 Task: Add a dependency to the task Create a feature for users to create custom alerts and reminders , the existing task  Improve the appâ€™s onboarding process for new users in the project WaveTech.
Action: Mouse moved to (634, 698)
Screenshot: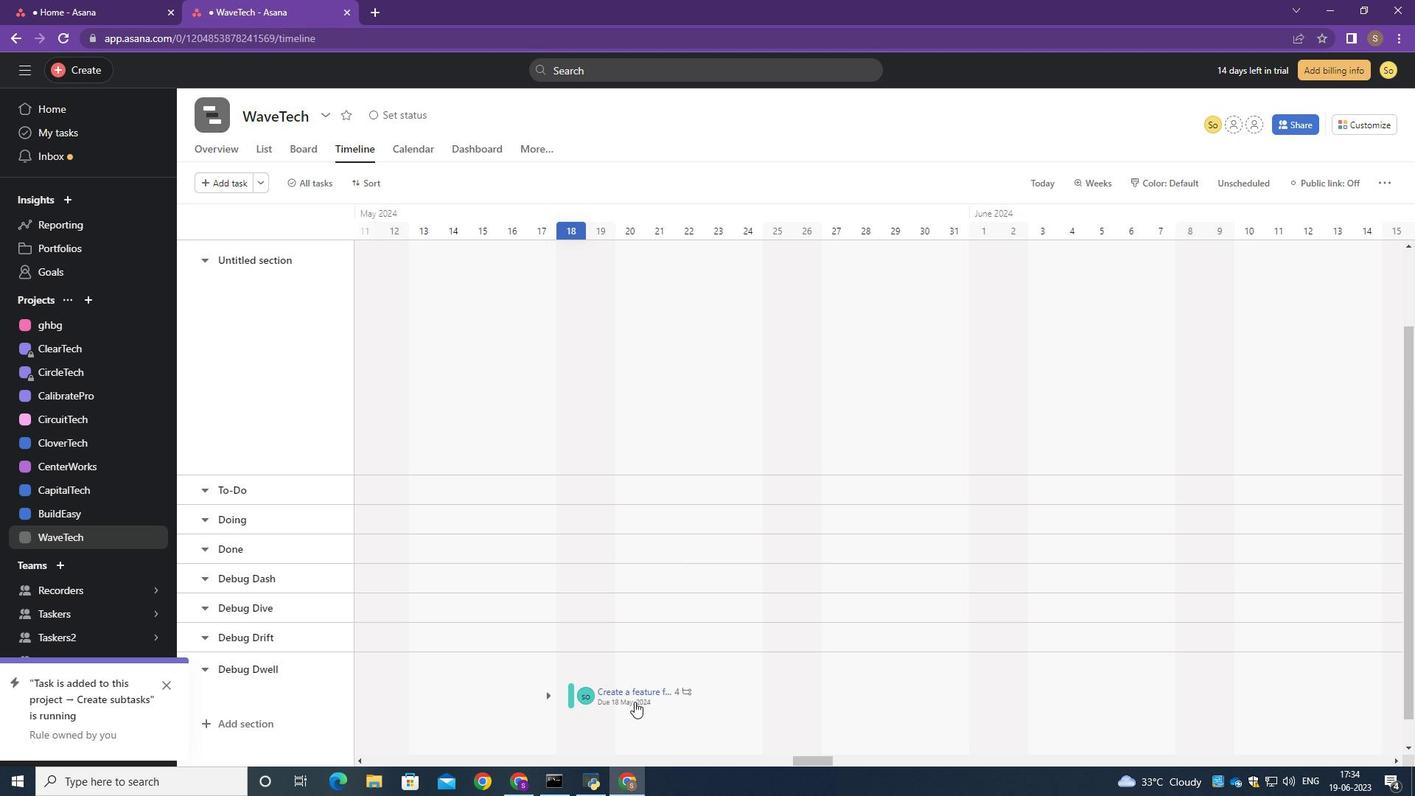 
Action: Mouse pressed left at (634, 698)
Screenshot: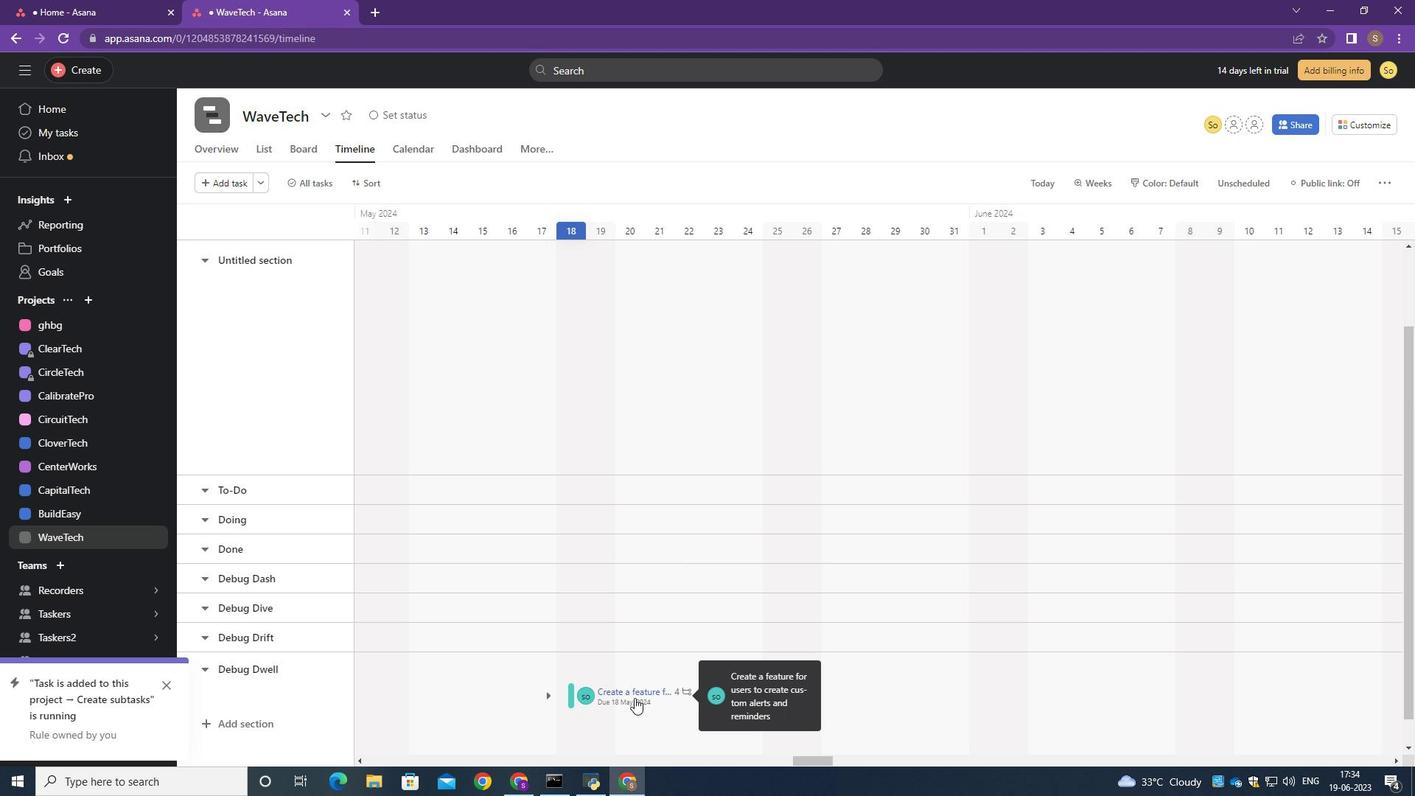 
Action: Mouse moved to (1050, 400)
Screenshot: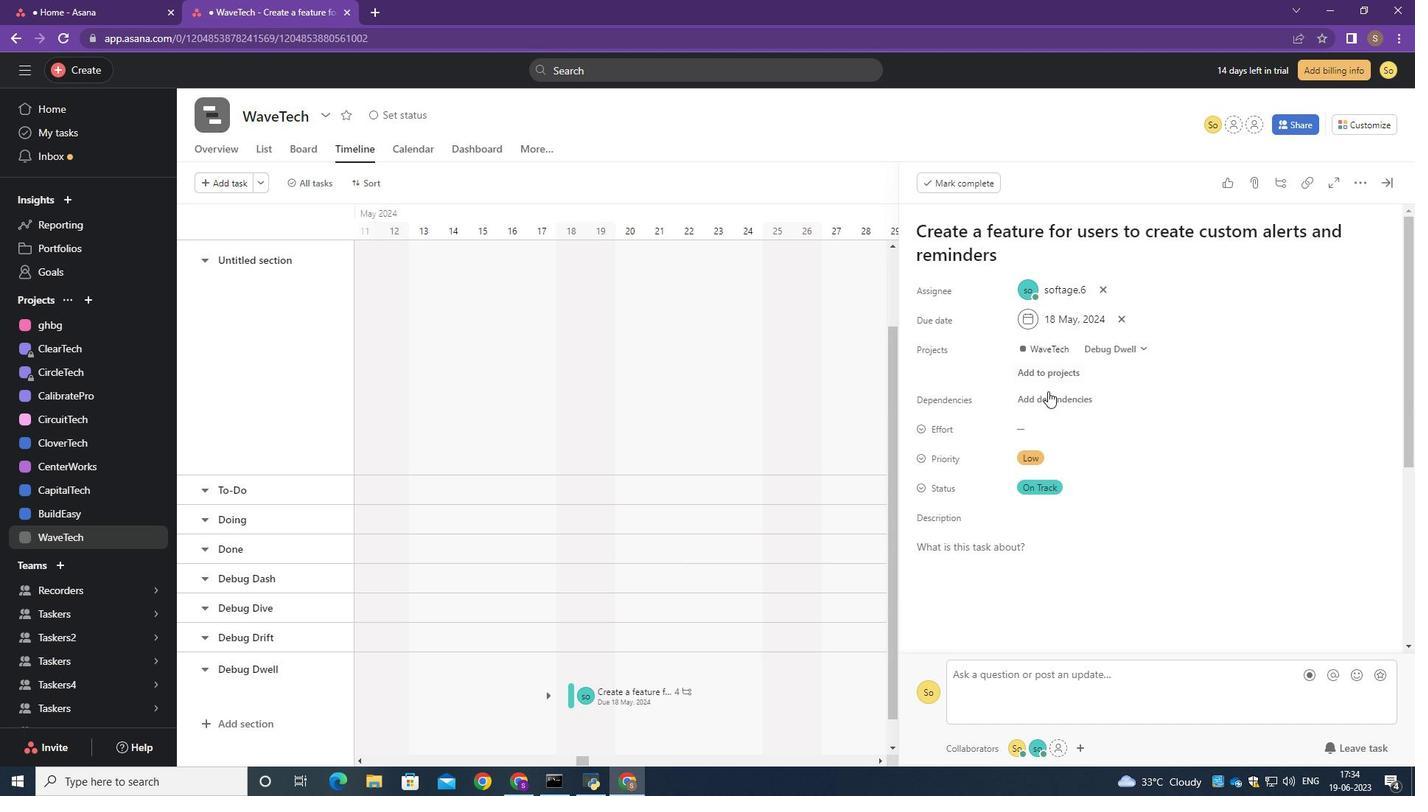 
Action: Mouse pressed left at (1050, 400)
Screenshot: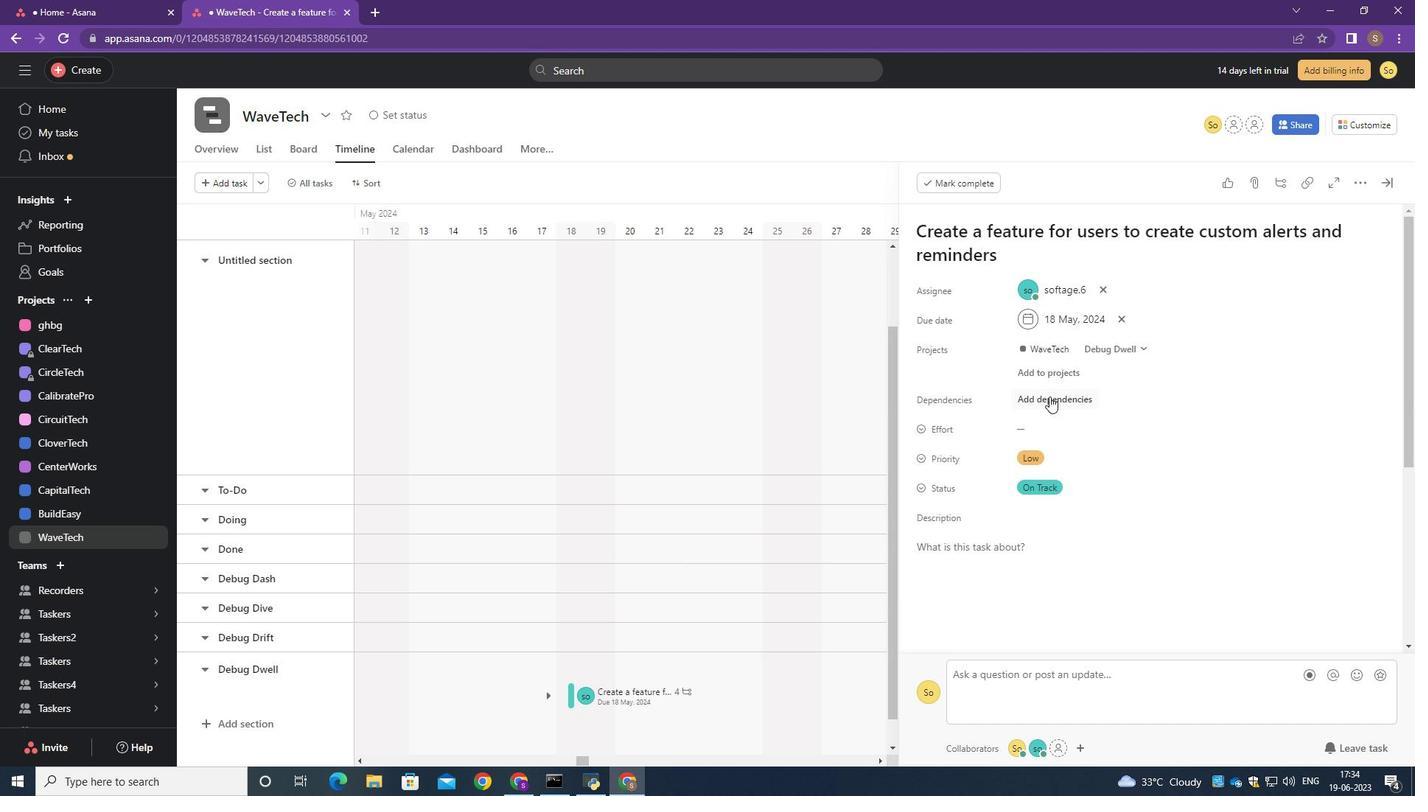 
Action: Mouse moved to (1125, 398)
Screenshot: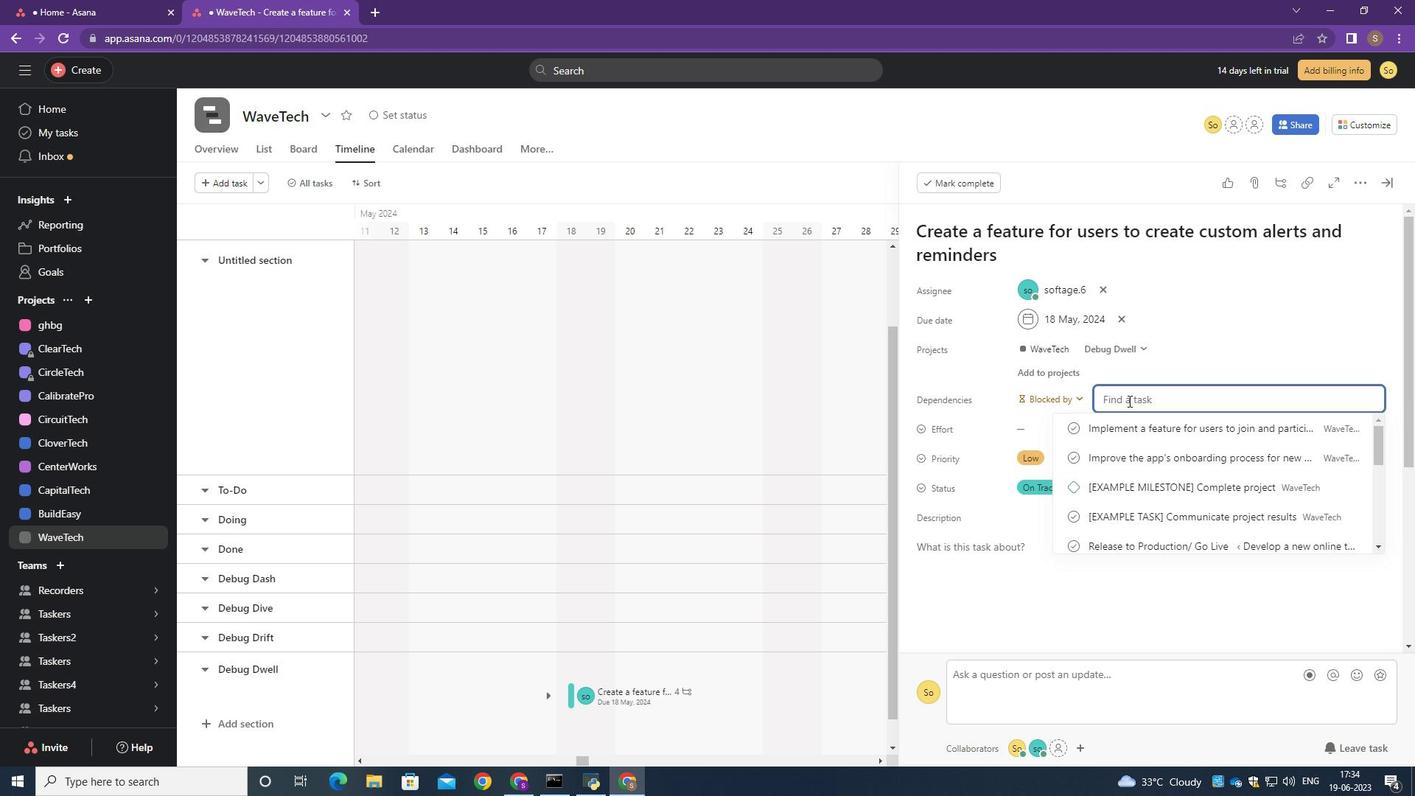 
Action: Key pressed <Key.caps_lock>I<Key.caps_lock>mprove<Key.space>the<Key.space>app's<Key.space>onboarding<Key.space>process<Key.space>for<Key.space>new<Key.space>users<Key.space><Key.enter>
Screenshot: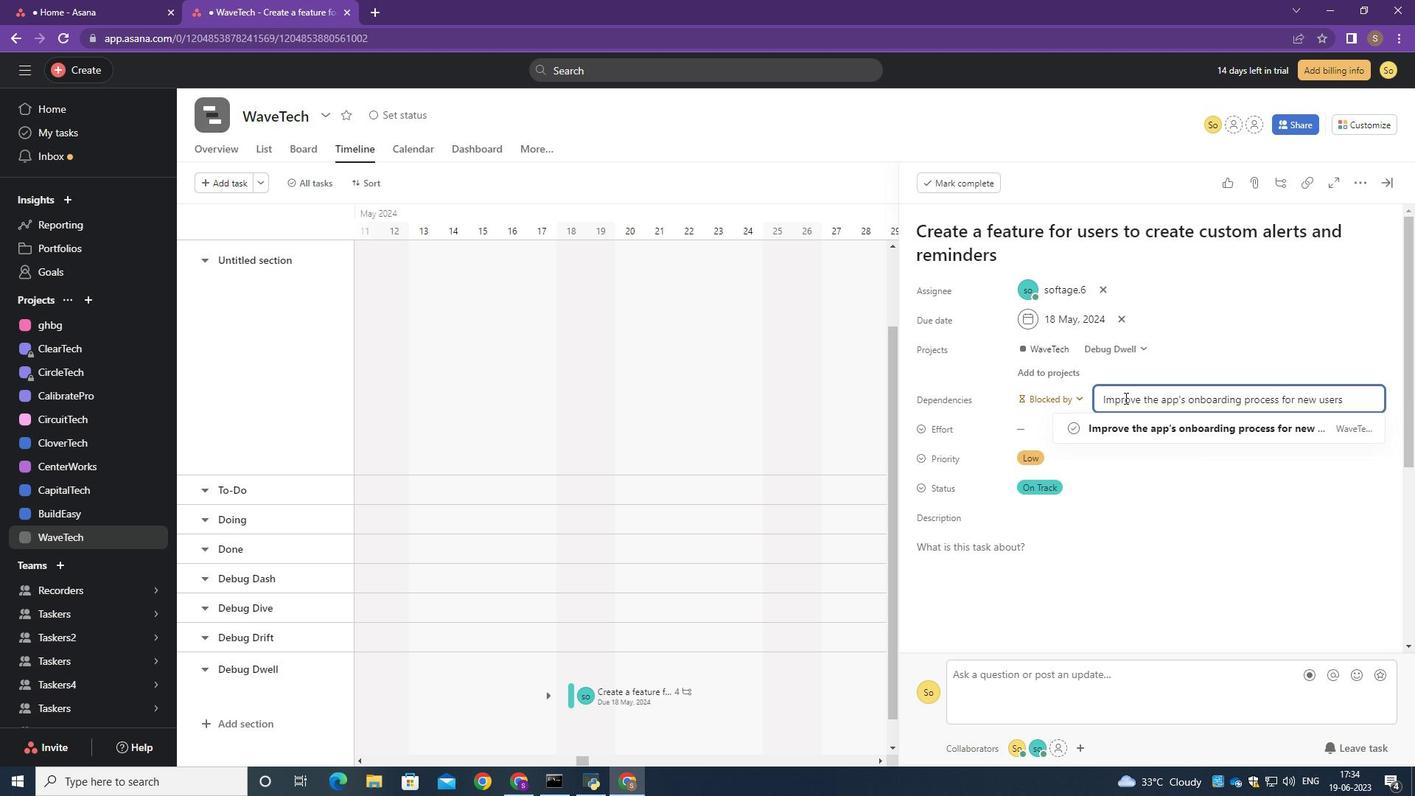 
Action: Mouse moved to (1354, 393)
Screenshot: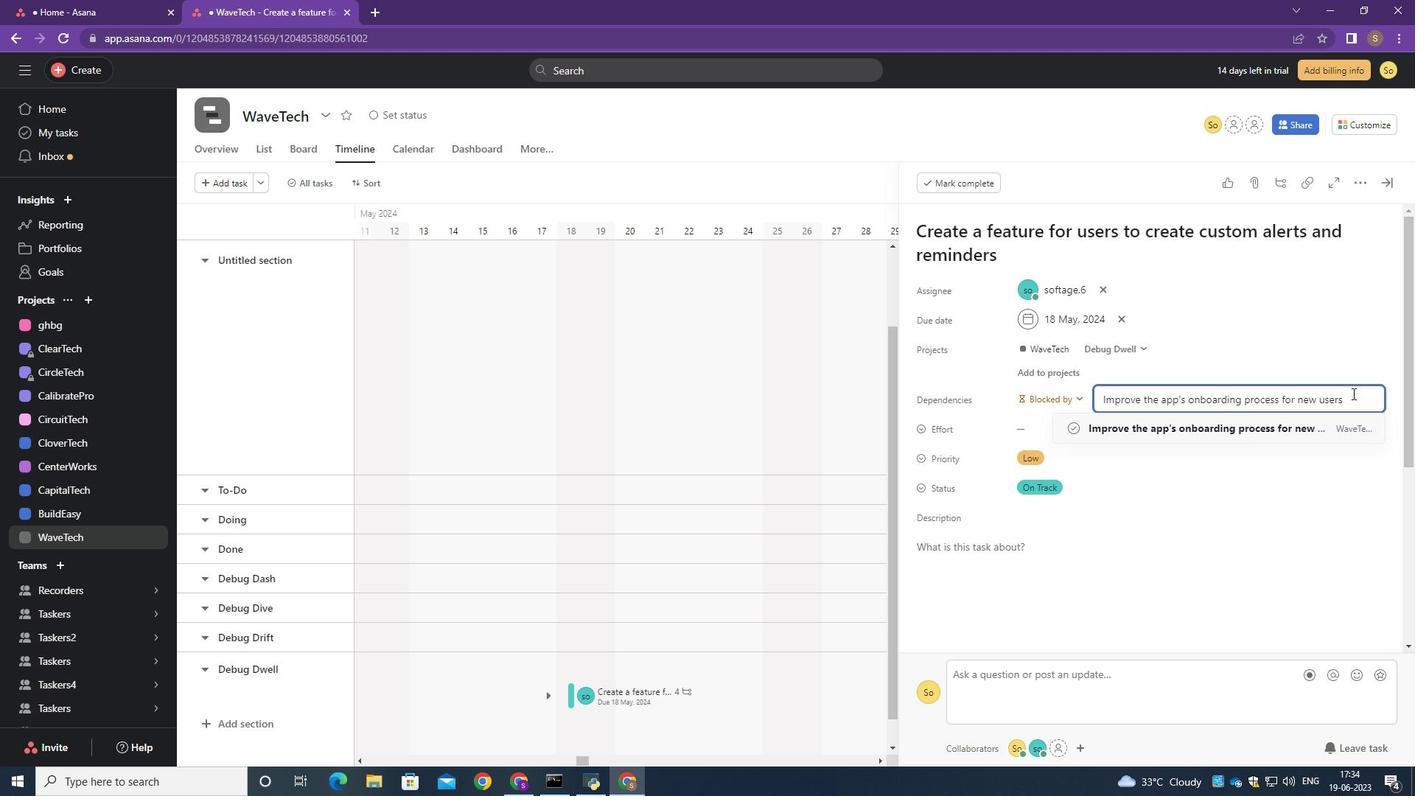 
Action: Mouse pressed left at (1354, 393)
Screenshot: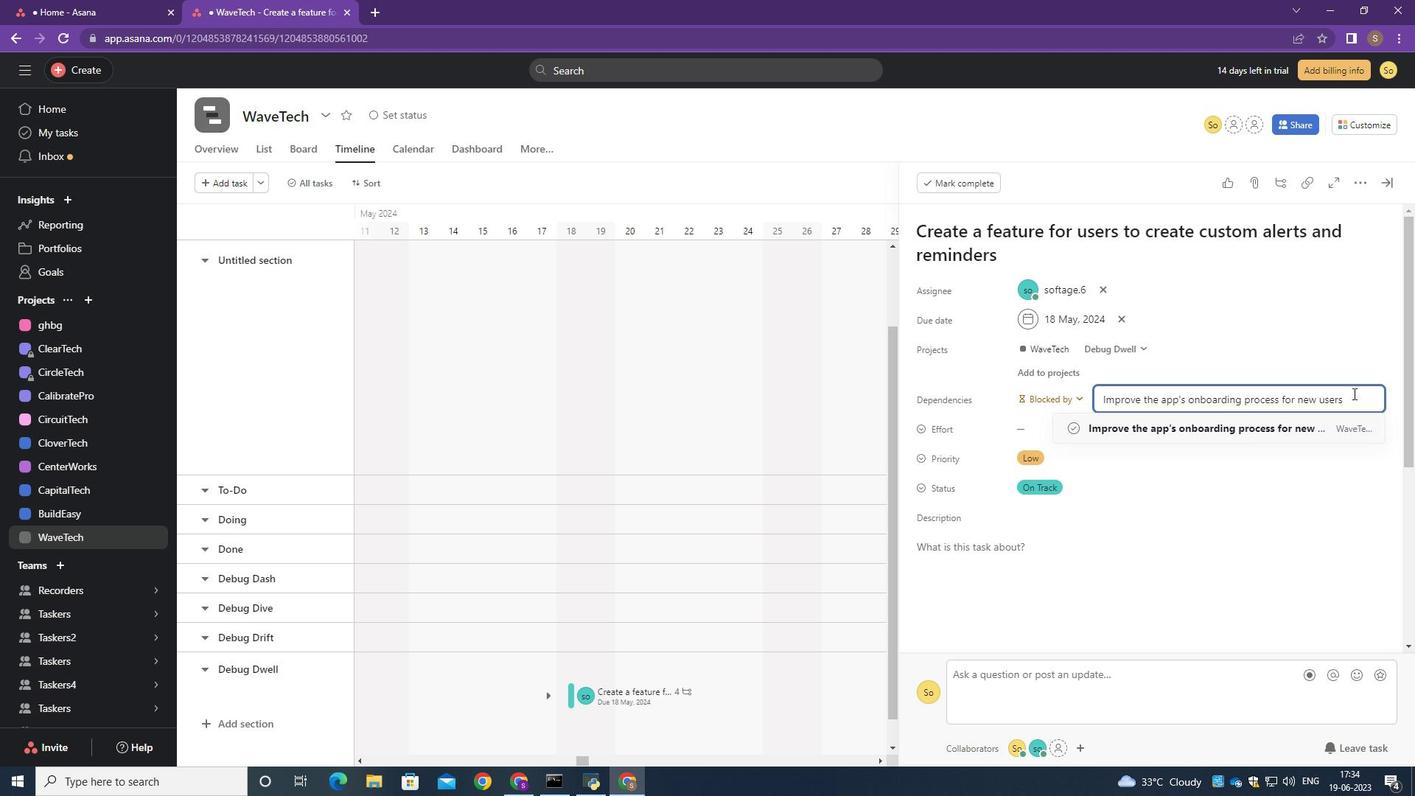 
Action: Key pressed <Key.backspace><Key.enter>
Screenshot: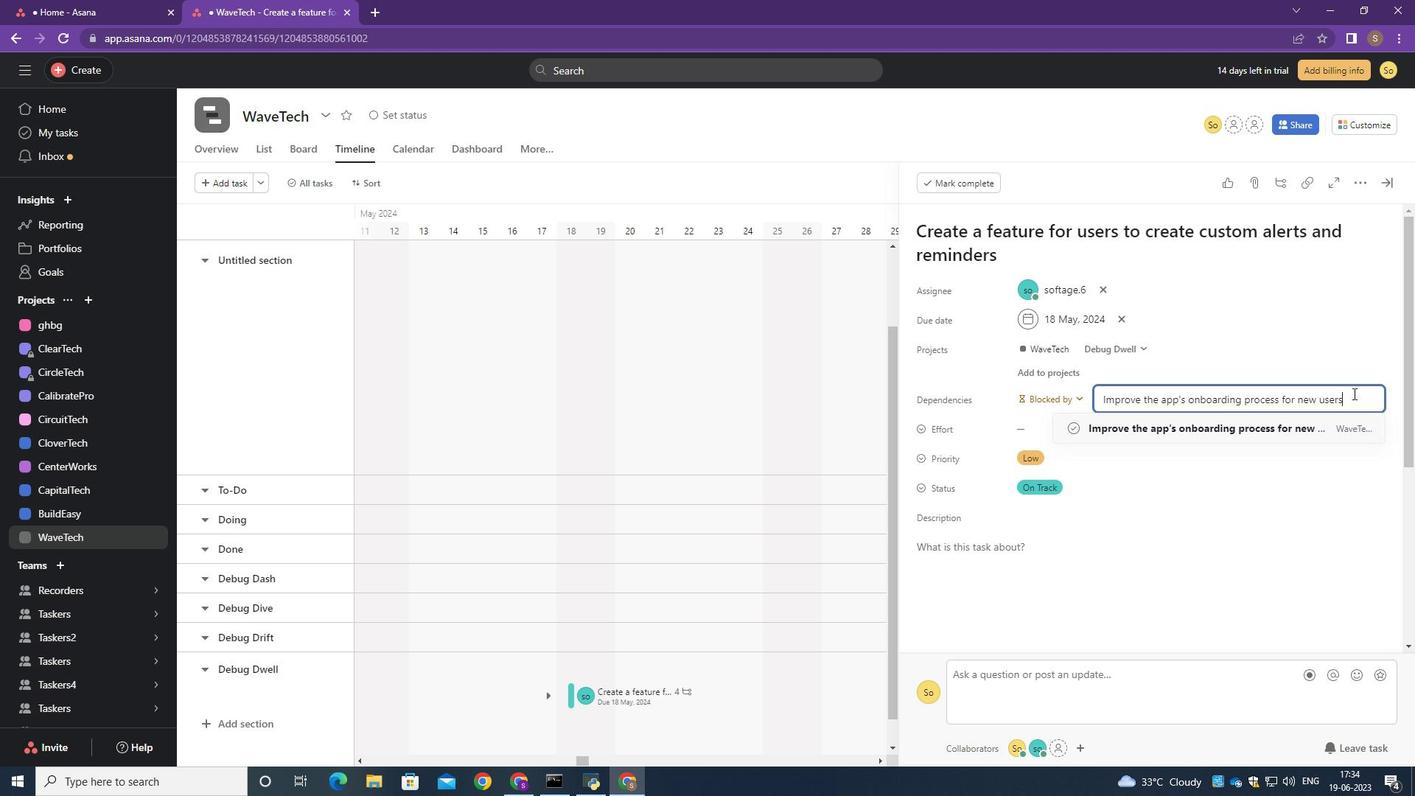 
